 Task: Create a blank project AgileMission with privacy Public and default view as List and in the team Taskers . Create three sections in the project as To-Do, Doing and Done
Action: Mouse moved to (62, 222)
Screenshot: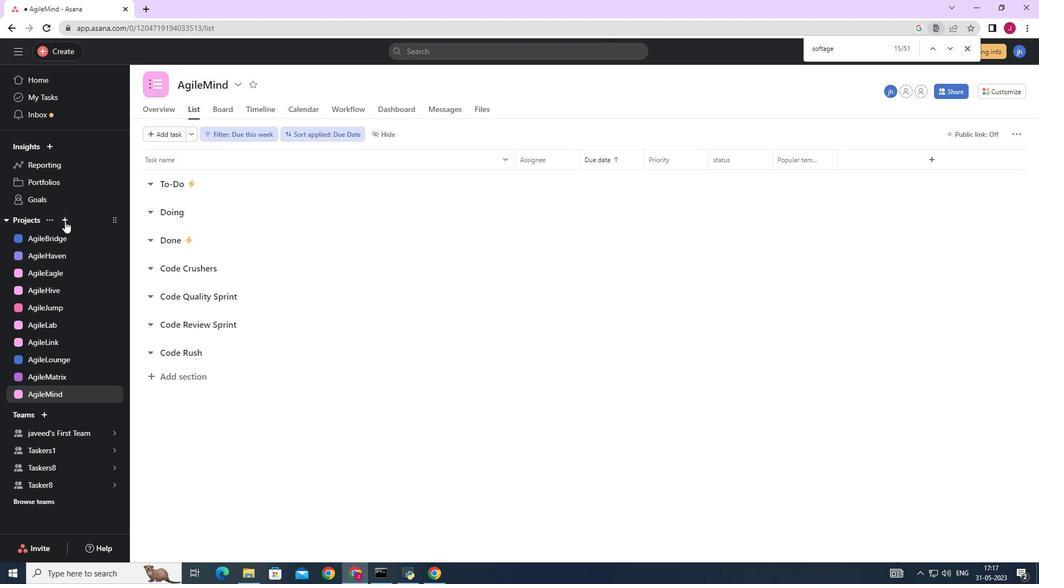 
Action: Mouse pressed left at (62, 222)
Screenshot: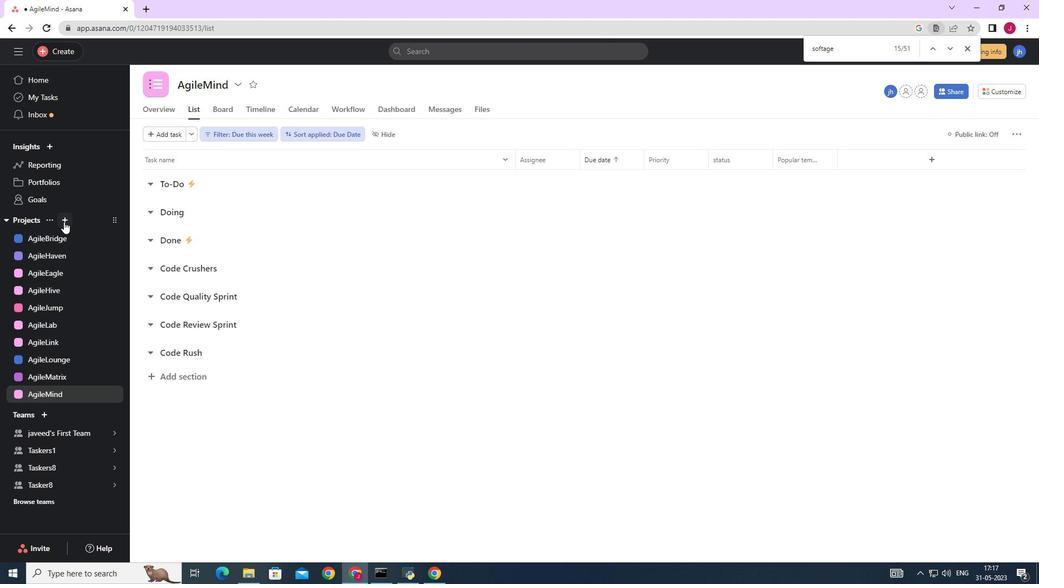 
Action: Mouse moved to (106, 240)
Screenshot: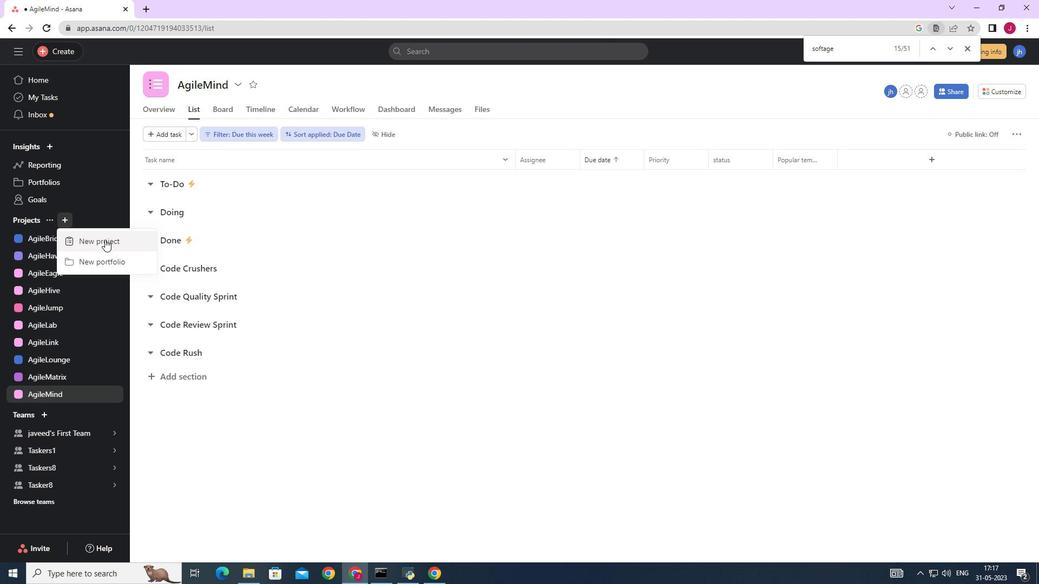 
Action: Mouse pressed left at (106, 240)
Screenshot: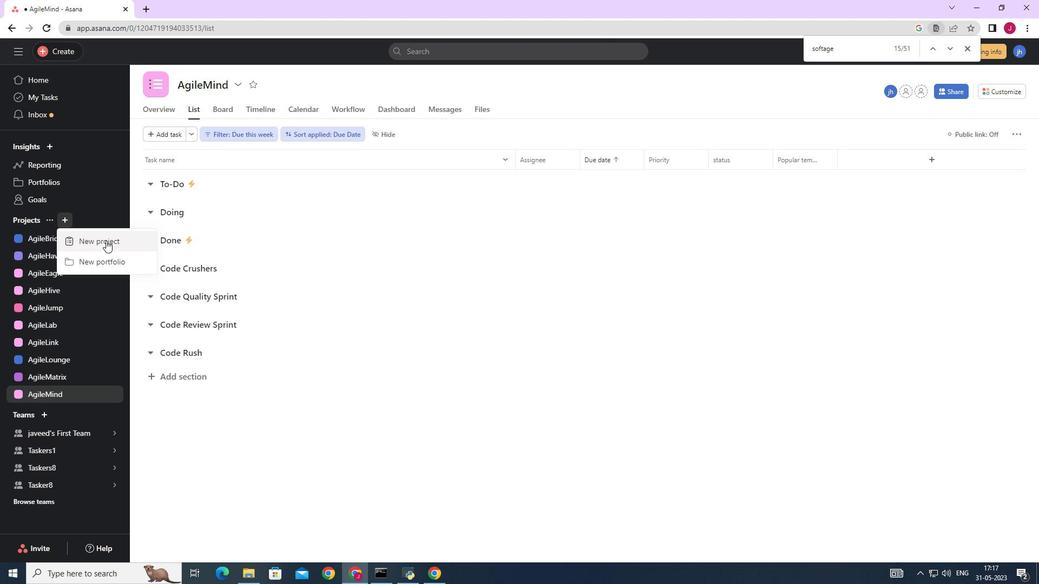 
Action: Mouse moved to (428, 232)
Screenshot: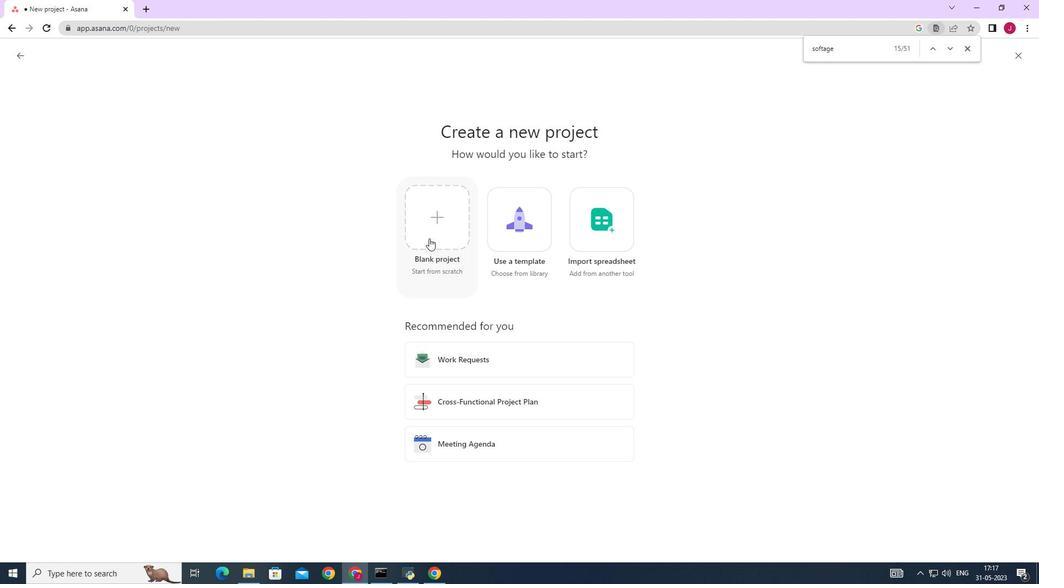 
Action: Mouse pressed left at (428, 232)
Screenshot: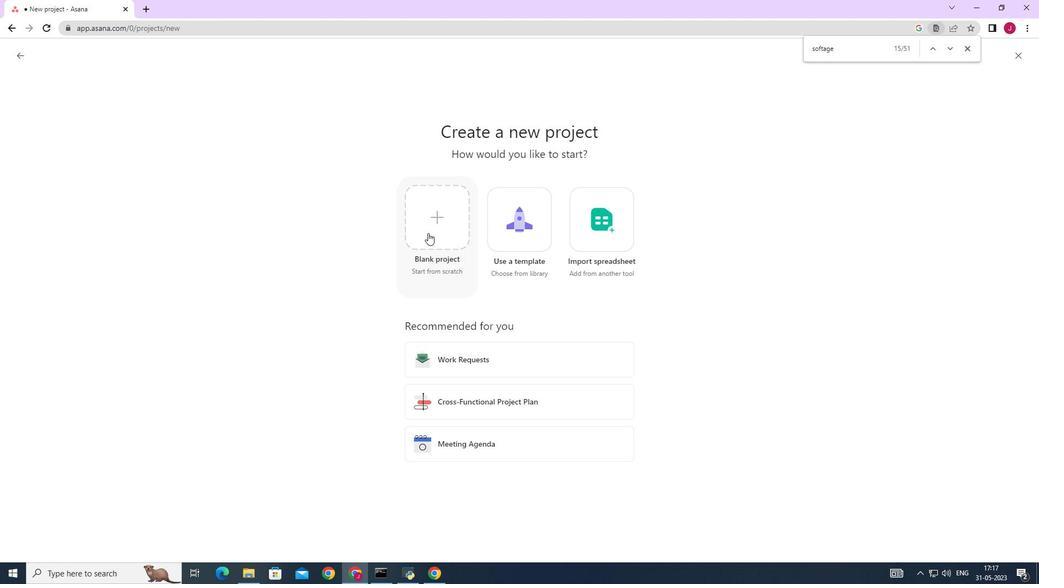 
Action: Mouse moved to (224, 129)
Screenshot: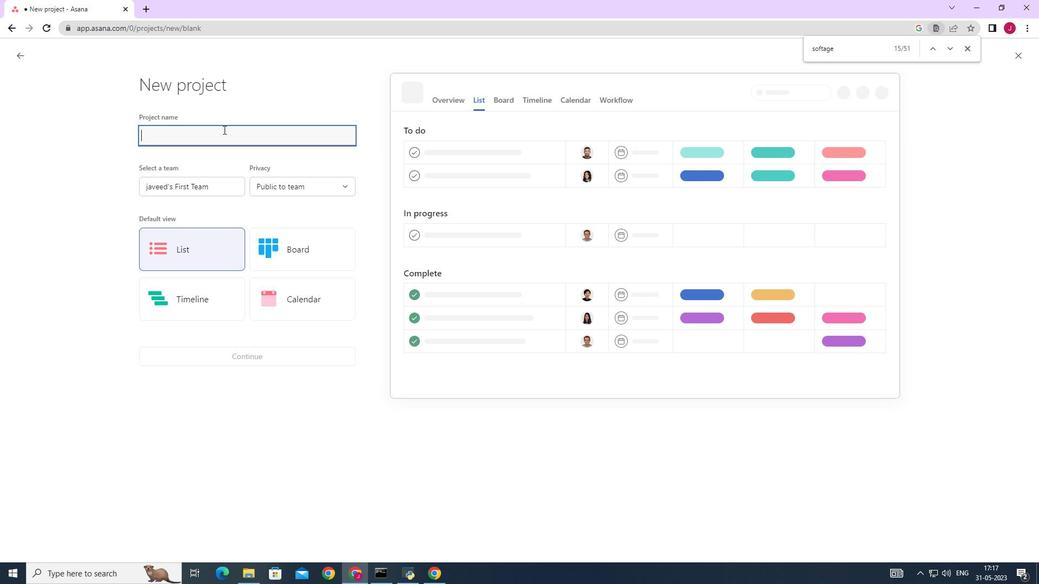
Action: Mouse pressed left at (224, 129)
Screenshot: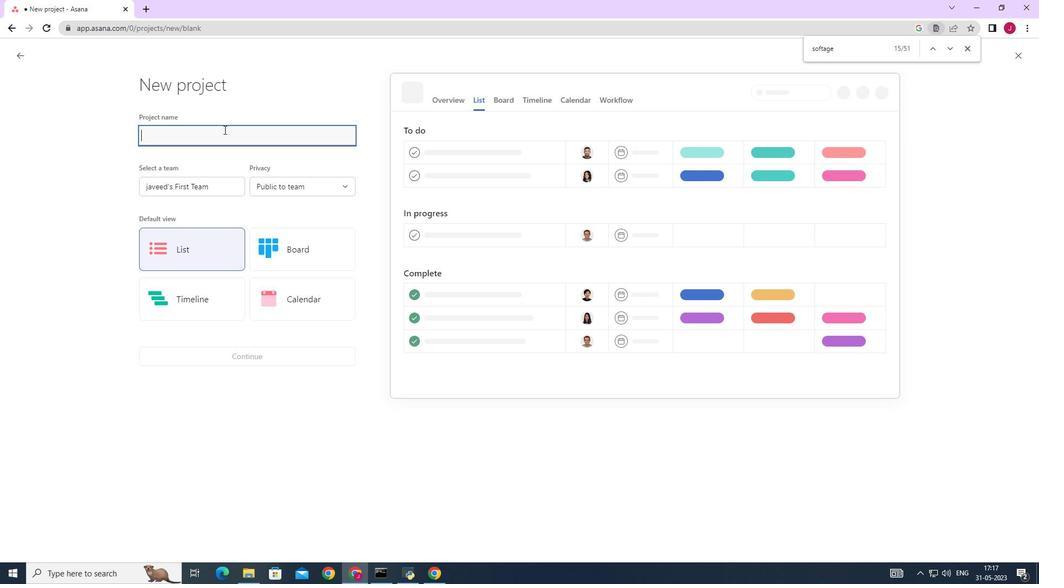 
Action: Mouse moved to (224, 129)
Screenshot: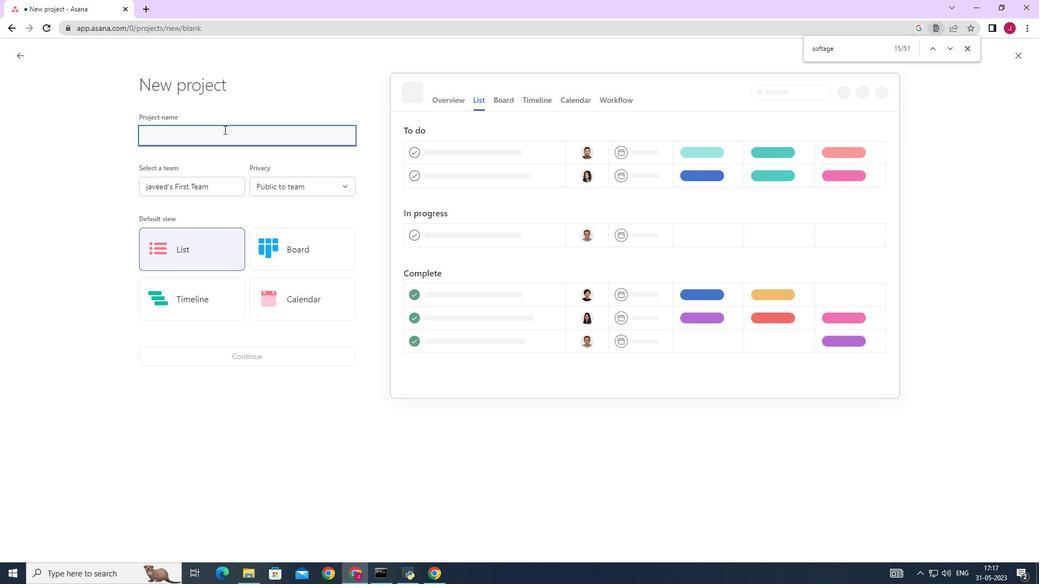 
Action: Key pressed <Key.caps_lock>A<Key.caps_lock>gile<Key.caps_lock>M<Key.caps_lock>ission
Screenshot: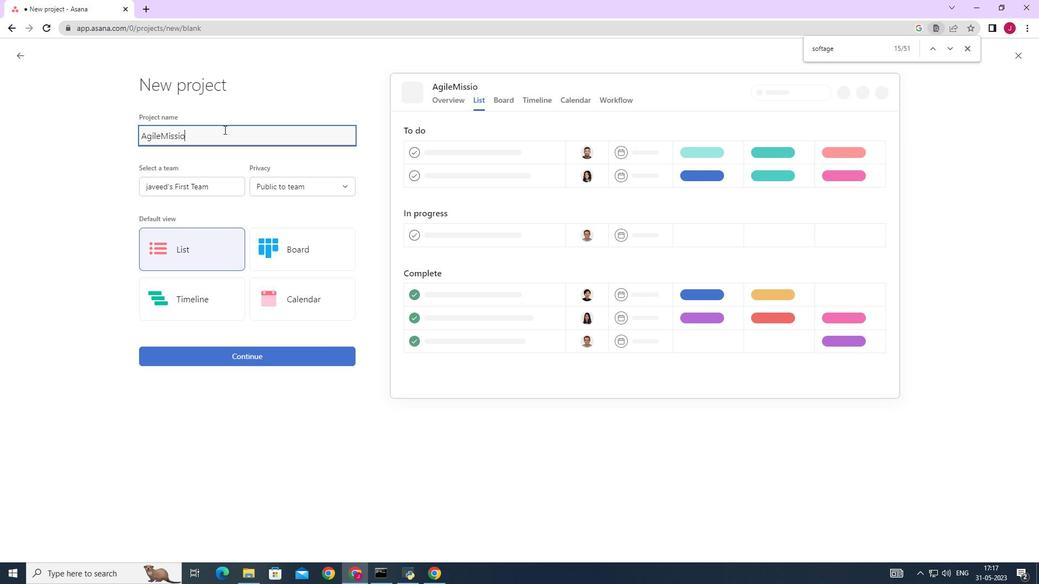 
Action: Mouse moved to (206, 185)
Screenshot: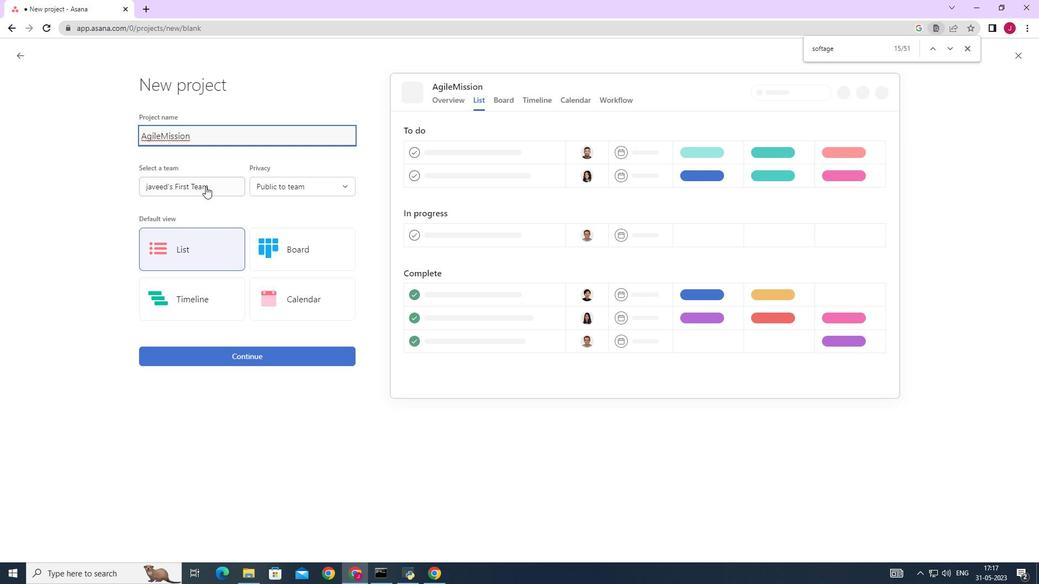 
Action: Mouse pressed left at (206, 185)
Screenshot: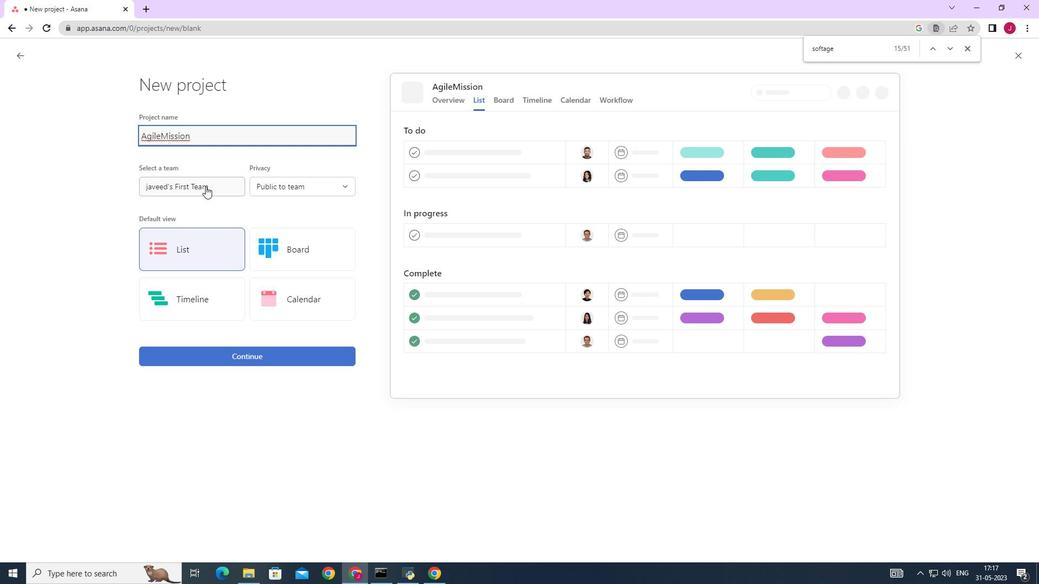 
Action: Mouse moved to (199, 228)
Screenshot: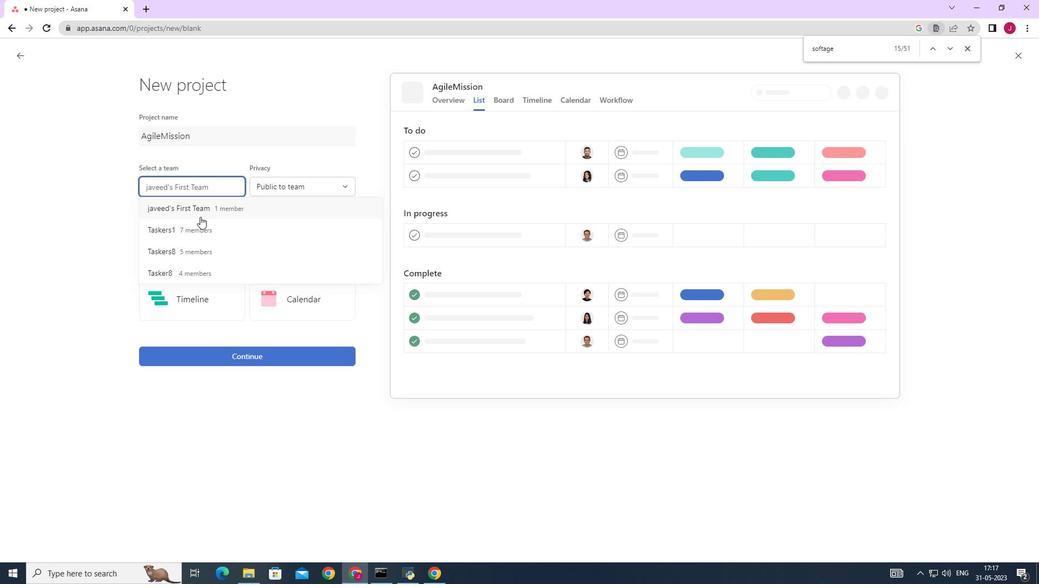
Action: Mouse pressed left at (199, 228)
Screenshot: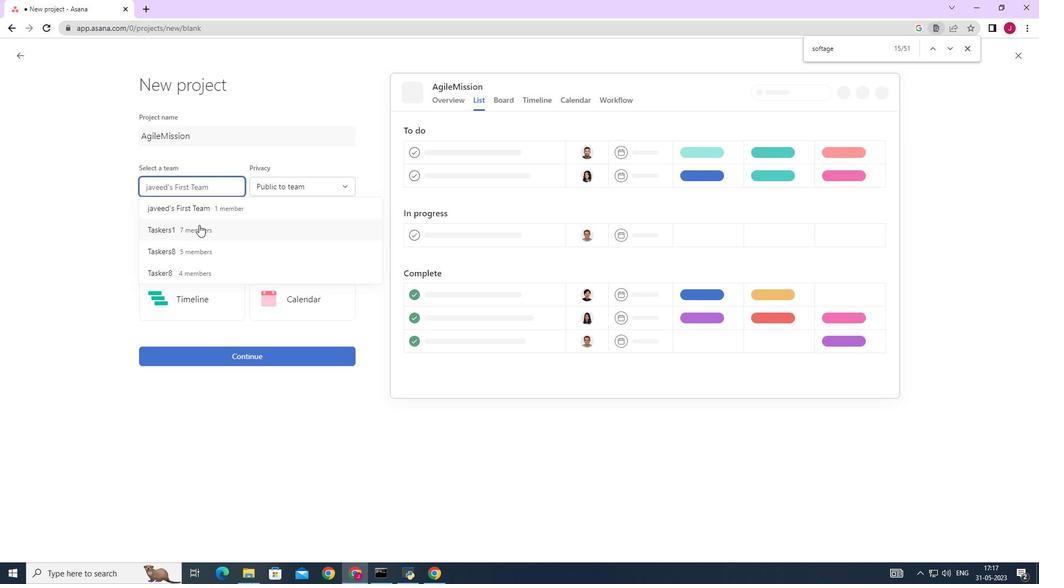 
Action: Mouse moved to (271, 186)
Screenshot: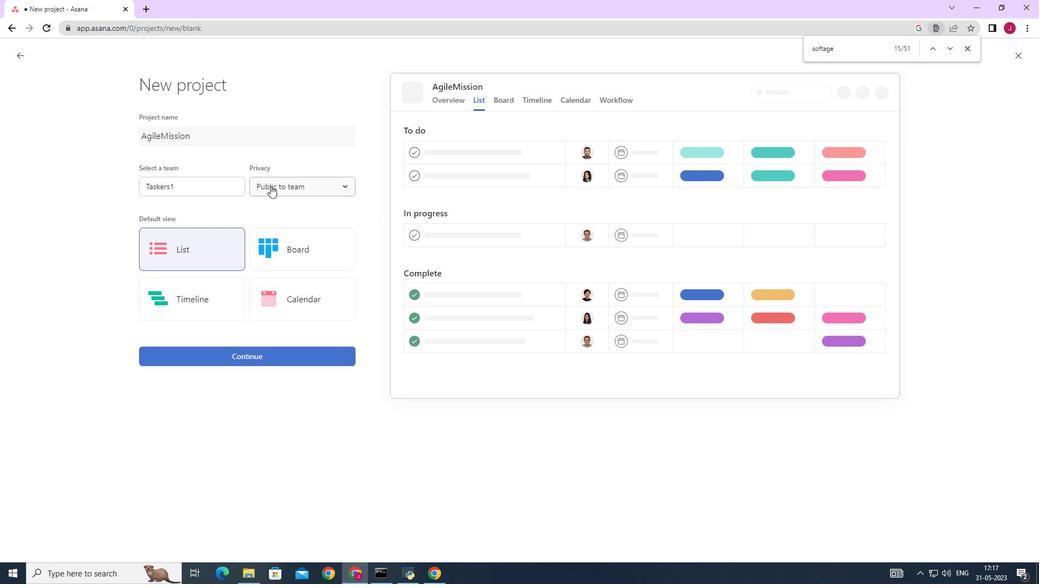 
Action: Mouse pressed left at (271, 186)
Screenshot: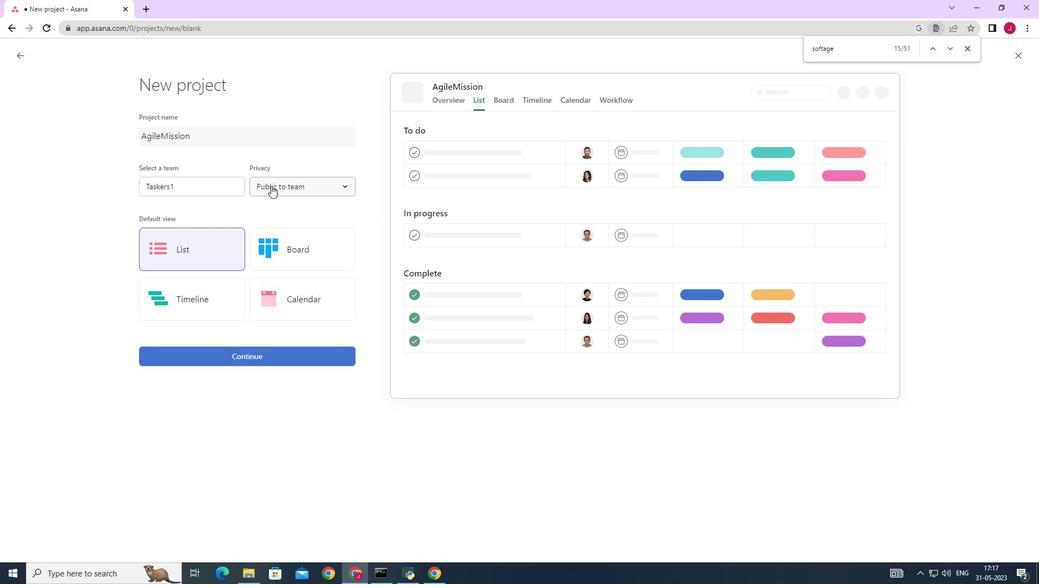 
Action: Mouse moved to (298, 209)
Screenshot: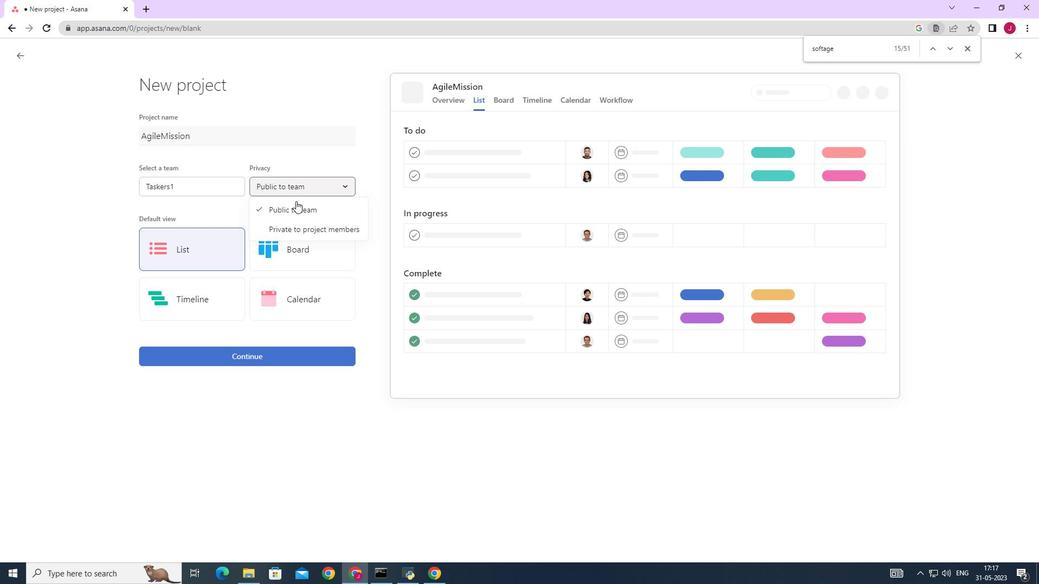 
Action: Mouse pressed left at (298, 209)
Screenshot: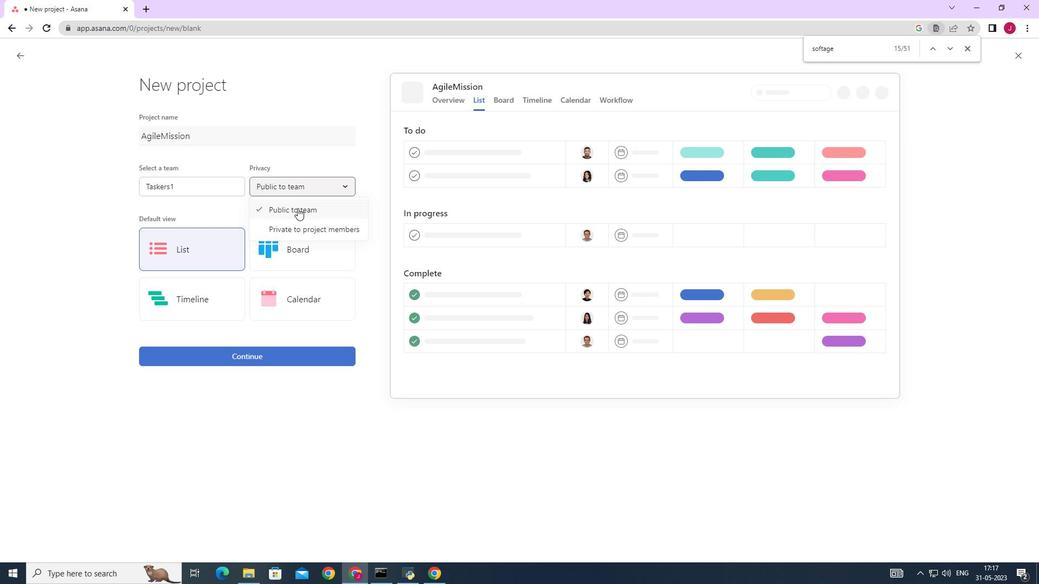 
Action: Mouse moved to (209, 248)
Screenshot: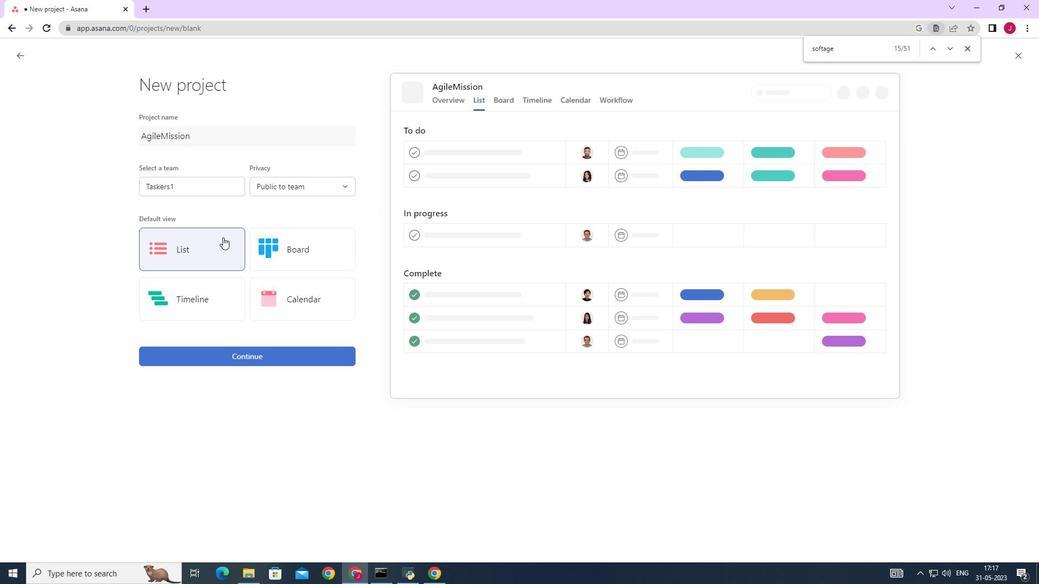 
Action: Mouse pressed left at (209, 248)
Screenshot: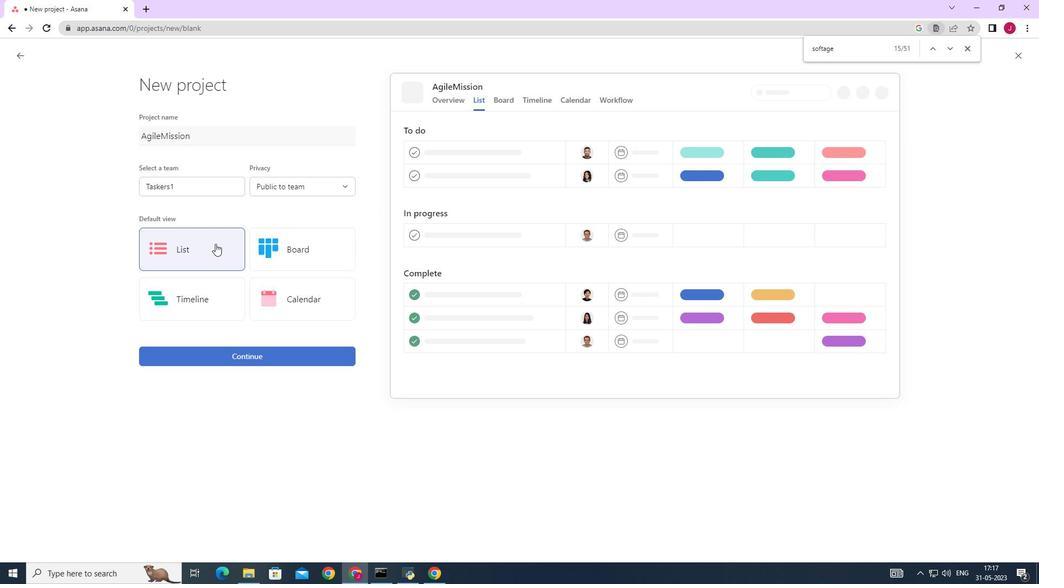 
Action: Mouse moved to (253, 355)
Screenshot: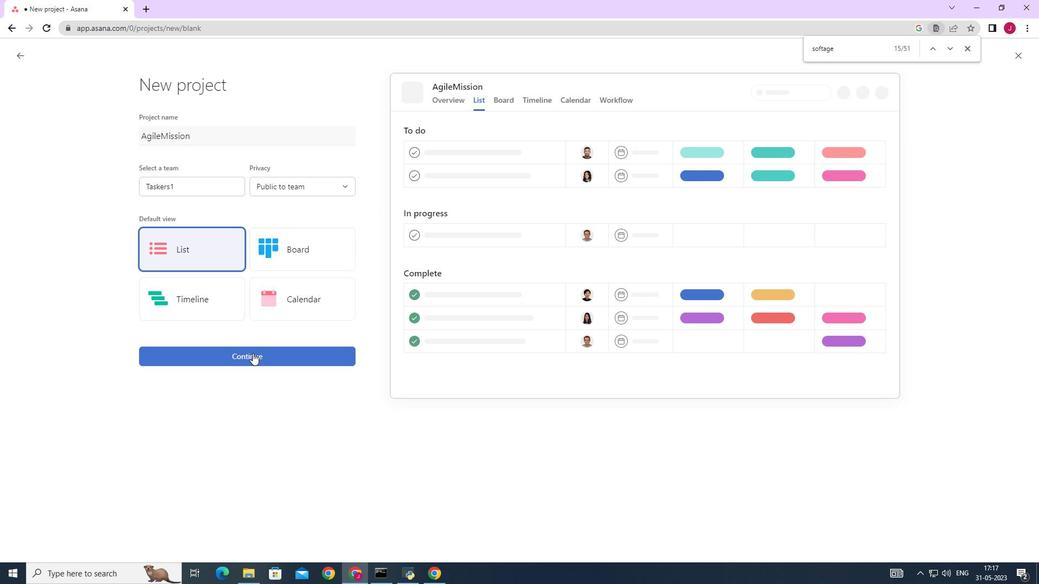 
Action: Mouse pressed left at (253, 355)
Screenshot: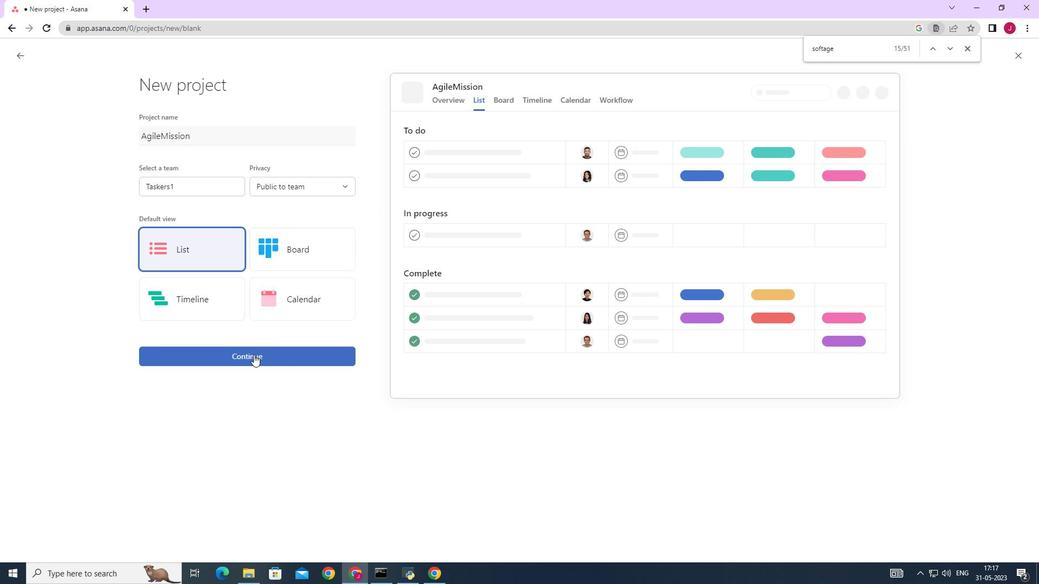 
Action: Mouse moved to (262, 291)
Screenshot: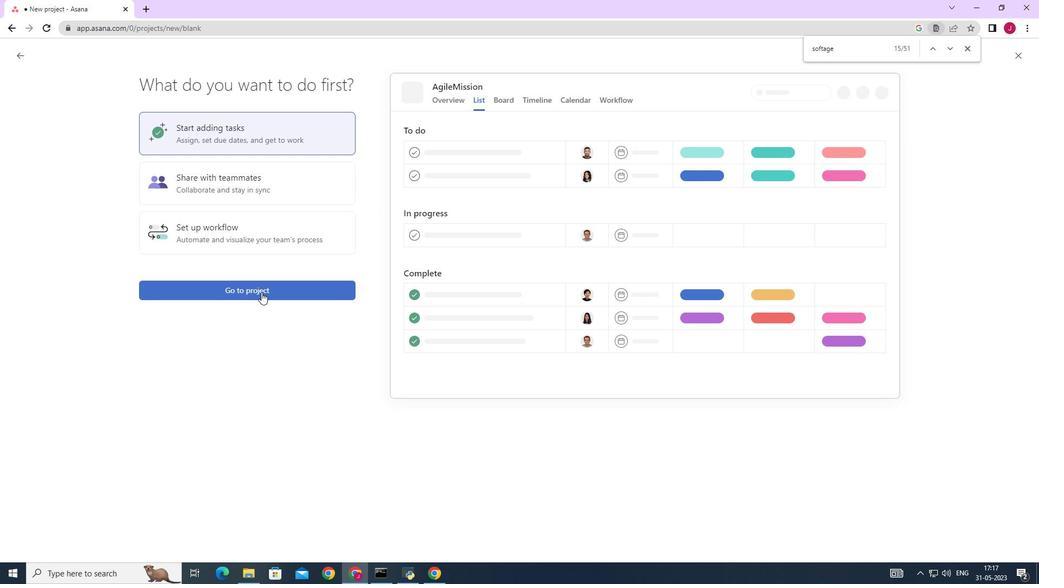 
Action: Mouse pressed left at (262, 291)
Screenshot: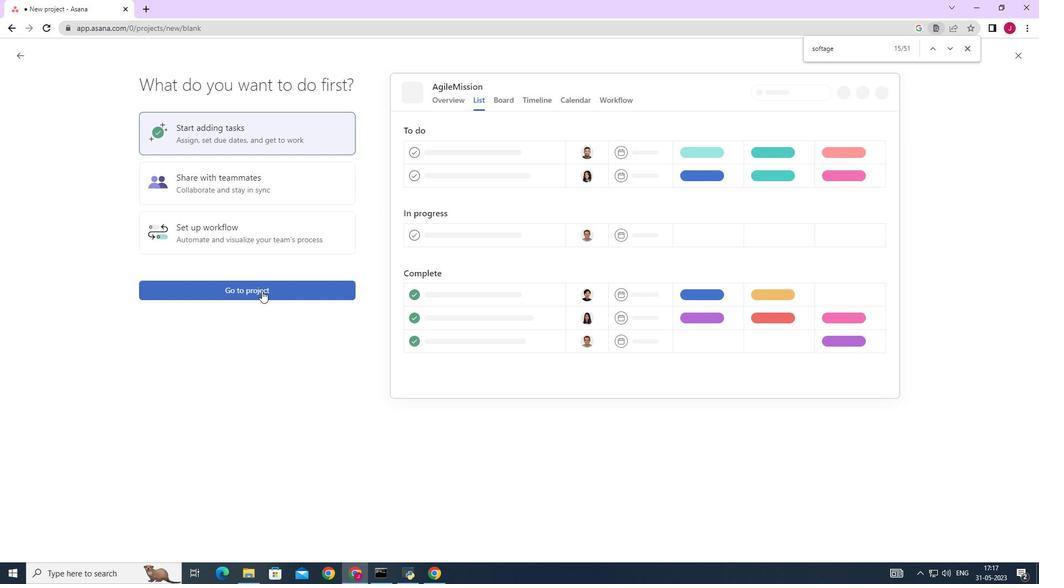 
Action: Mouse moved to (185, 236)
Screenshot: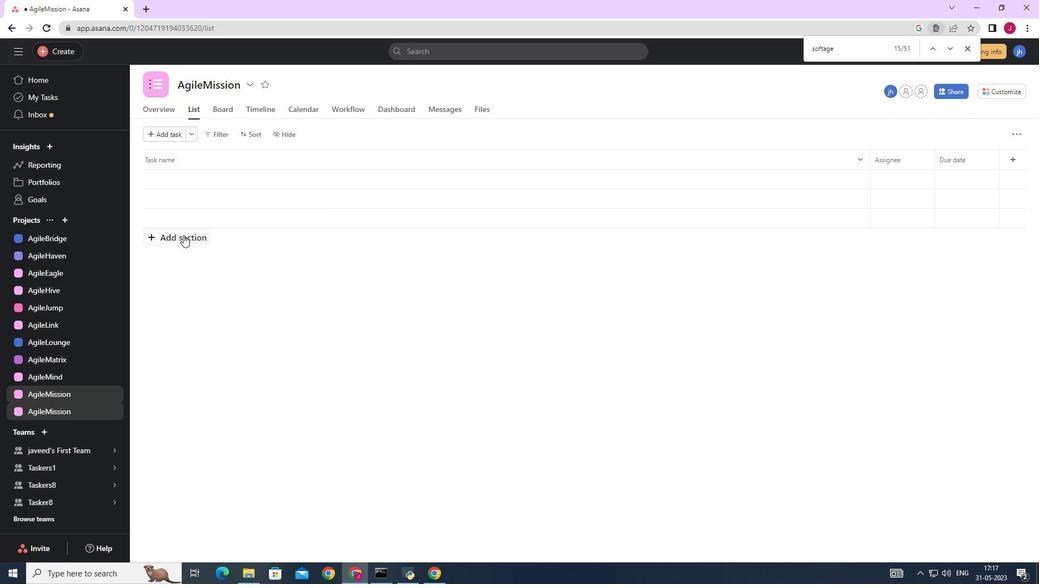 
Action: Mouse pressed left at (185, 236)
Screenshot: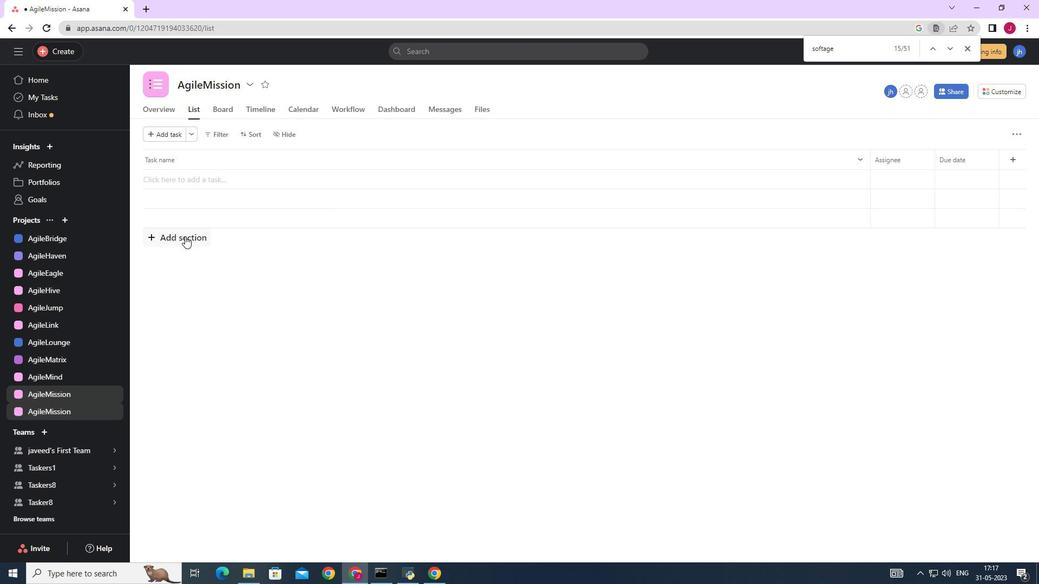 
Action: Mouse moved to (185, 237)
Screenshot: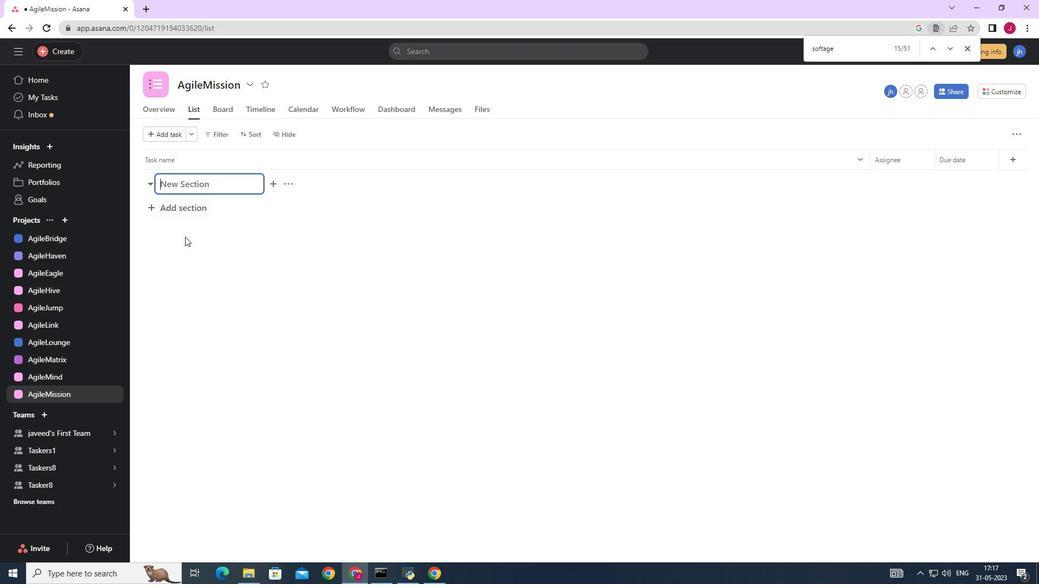 
Action: Key pressed <Key.caps_lock>T<Key.caps_lock>o-<Key.caps_lock>D<Key.caps_lock>o<Key.enter>
Screenshot: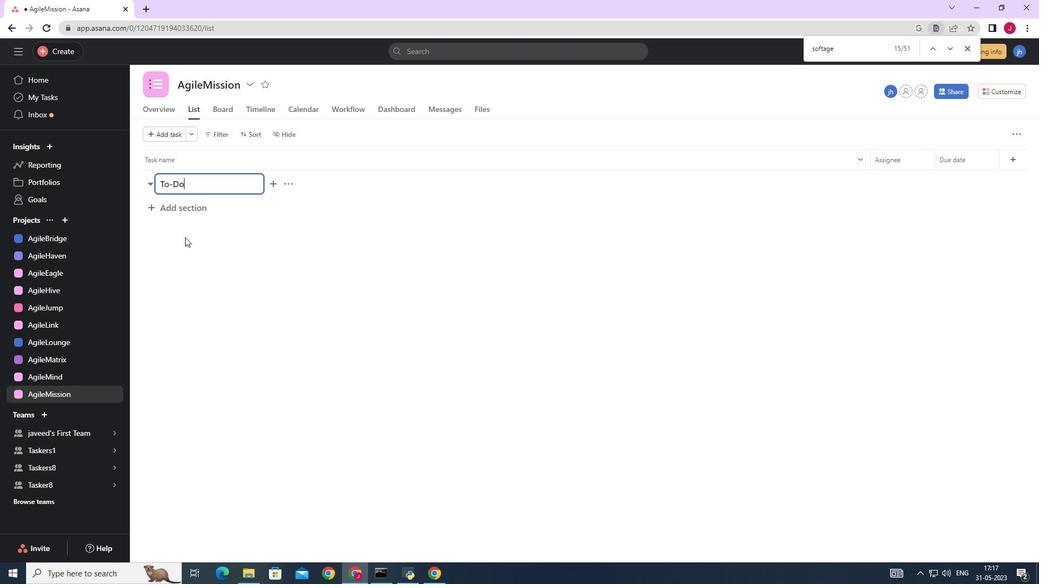 
Action: Mouse moved to (188, 232)
Screenshot: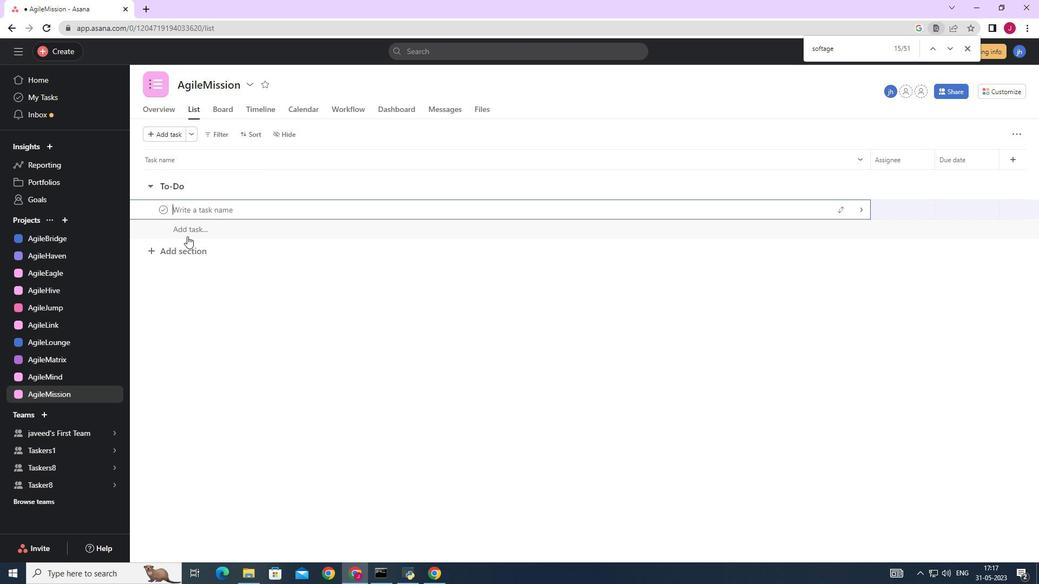 
Action: Mouse pressed left at (188, 232)
Screenshot: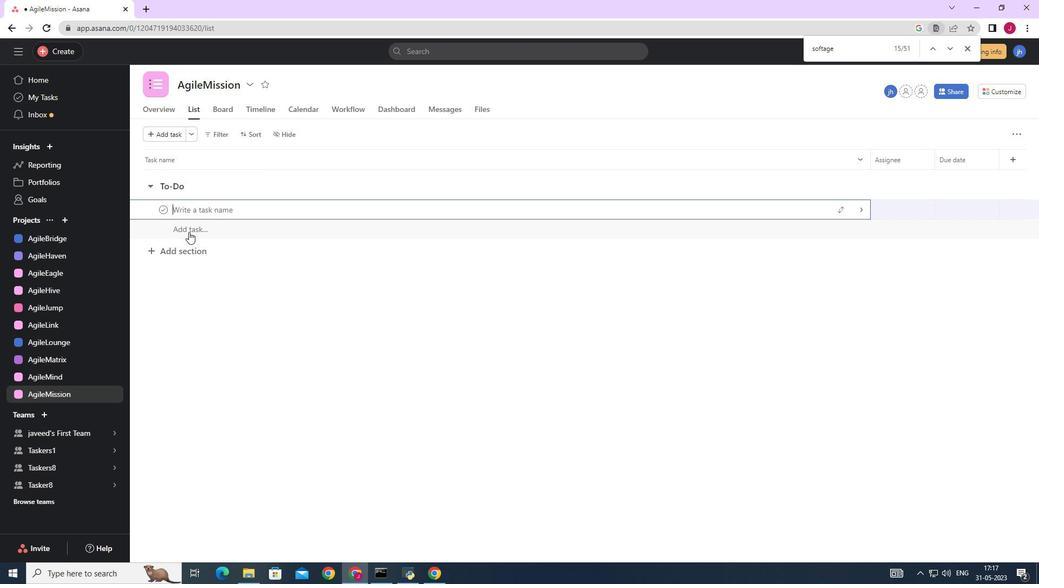 
Action: Mouse moved to (188, 210)
Screenshot: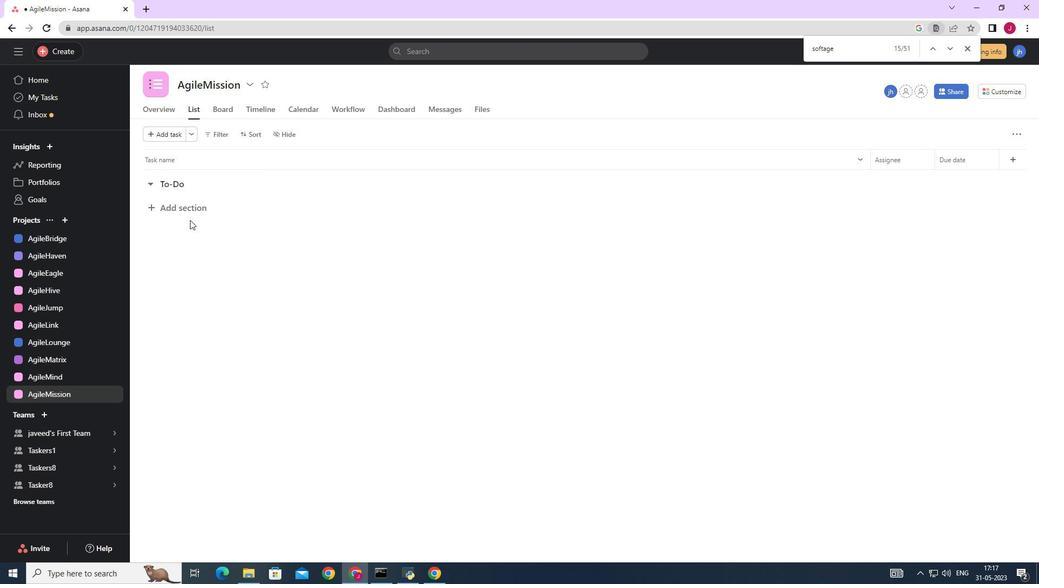 
Action: Mouse pressed left at (188, 210)
Screenshot: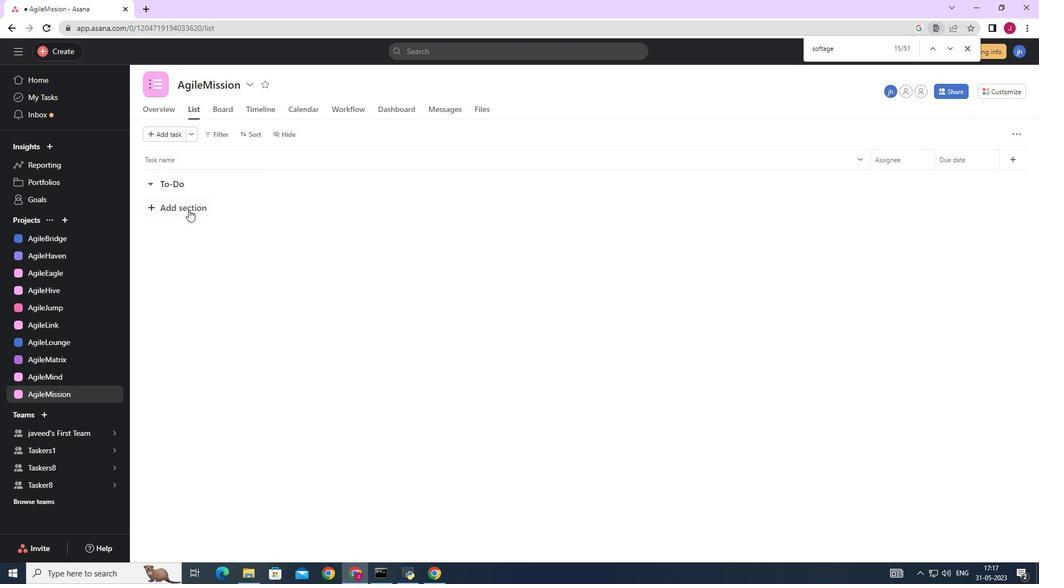
Action: Mouse moved to (188, 209)
Screenshot: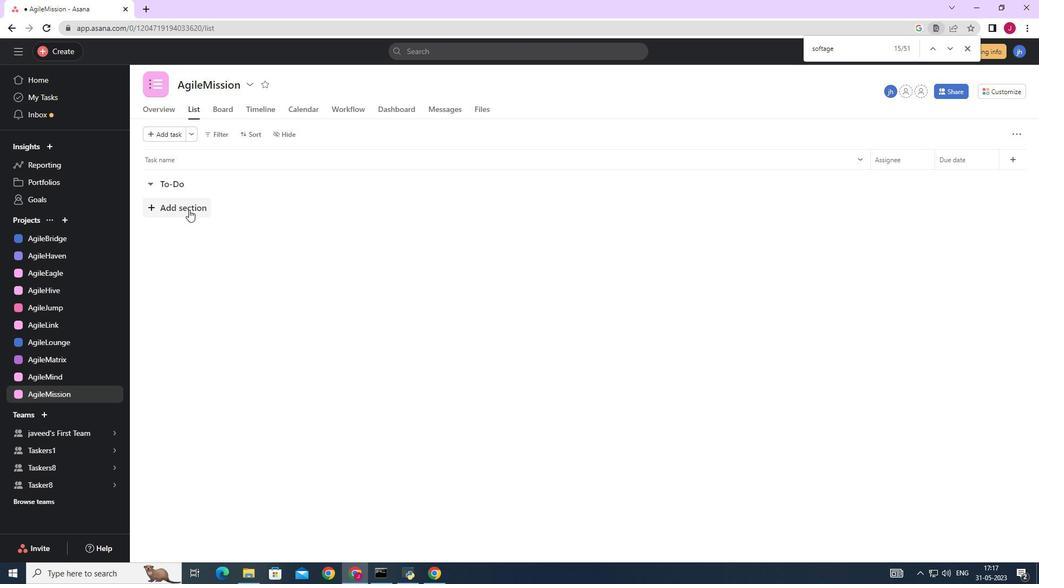 
Action: Key pressed <Key.caps_lock>D<Key.caps_lock>oing
Screenshot: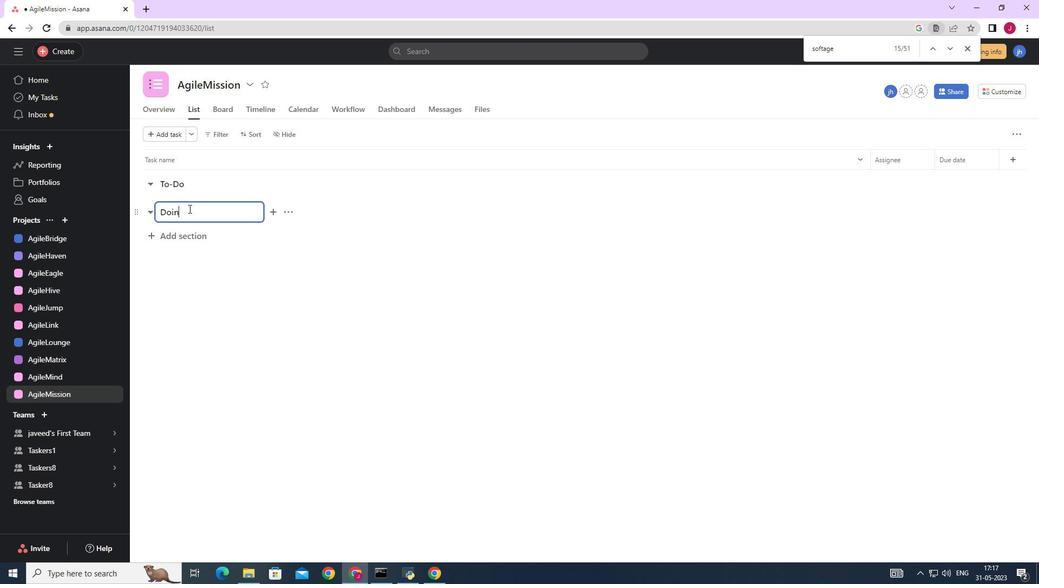 
Action: Mouse moved to (187, 237)
Screenshot: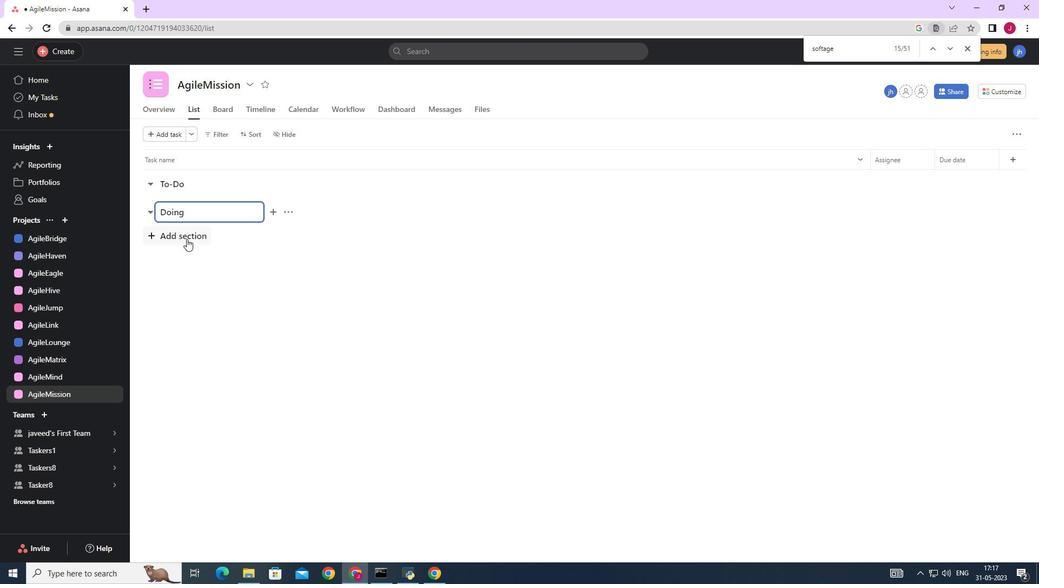 
Action: Mouse pressed left at (187, 237)
Screenshot: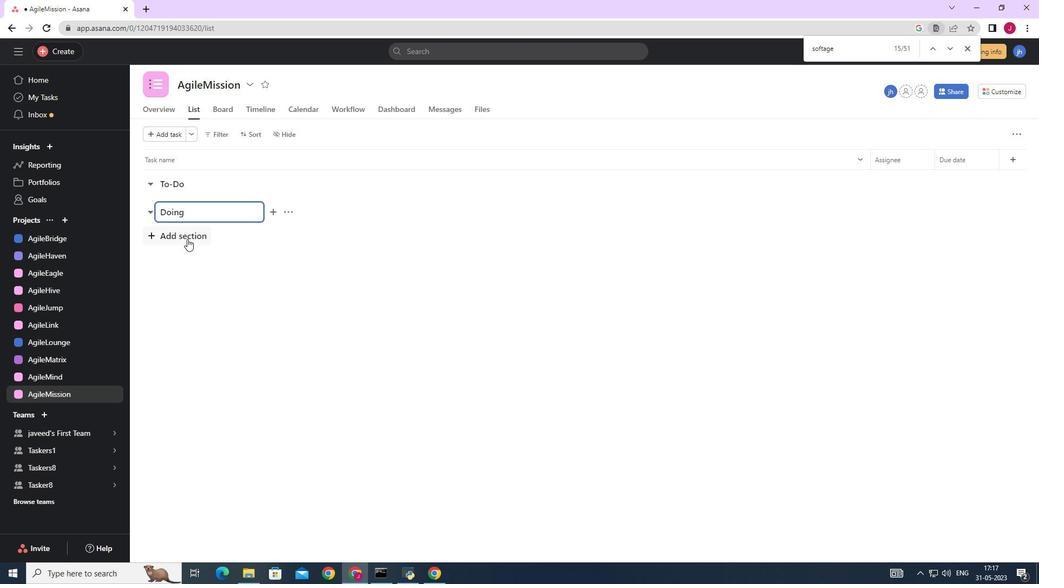 
Action: Mouse moved to (187, 236)
Screenshot: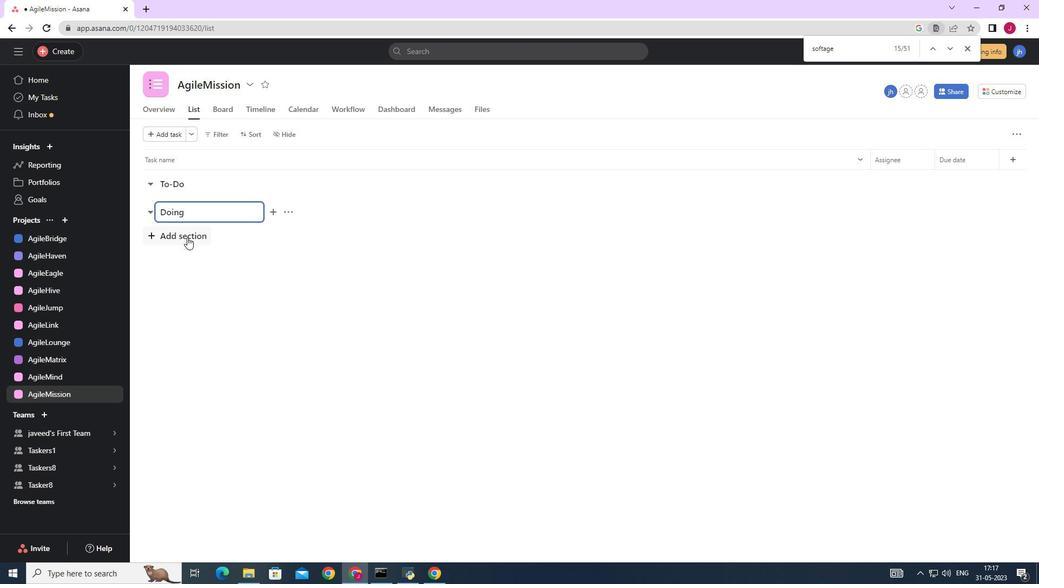 
Action: Key pressed <Key.caps_lock>D<Key.caps_lock>one
Screenshot: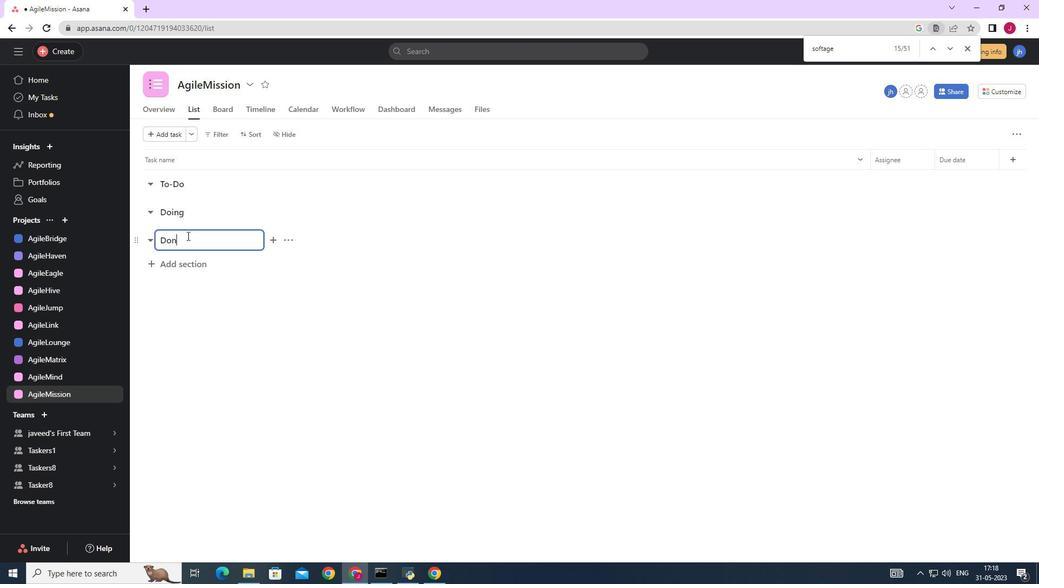 
Action: Mouse moved to (201, 264)
Screenshot: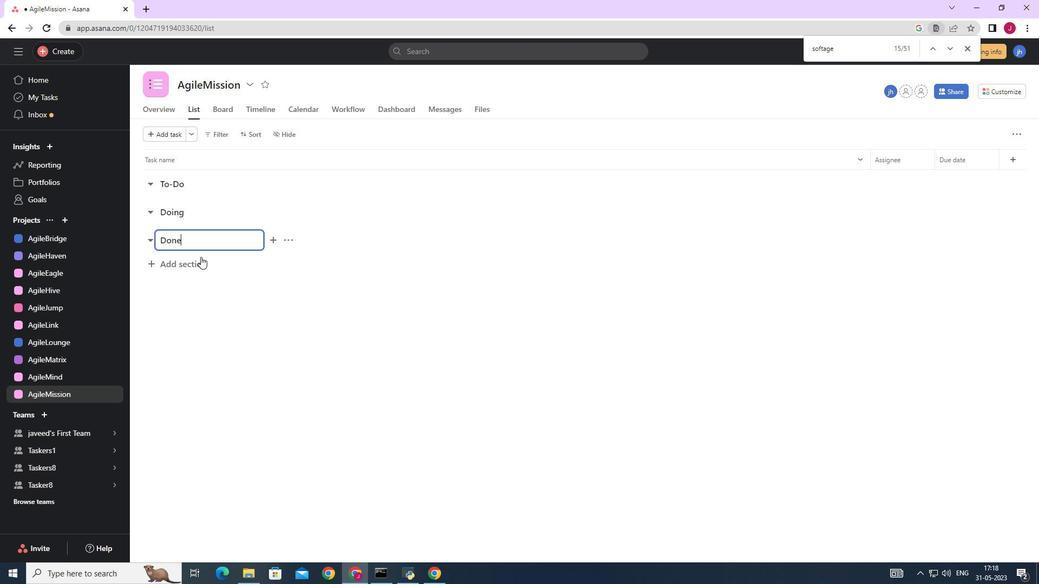
Action: Mouse pressed left at (201, 264)
Screenshot: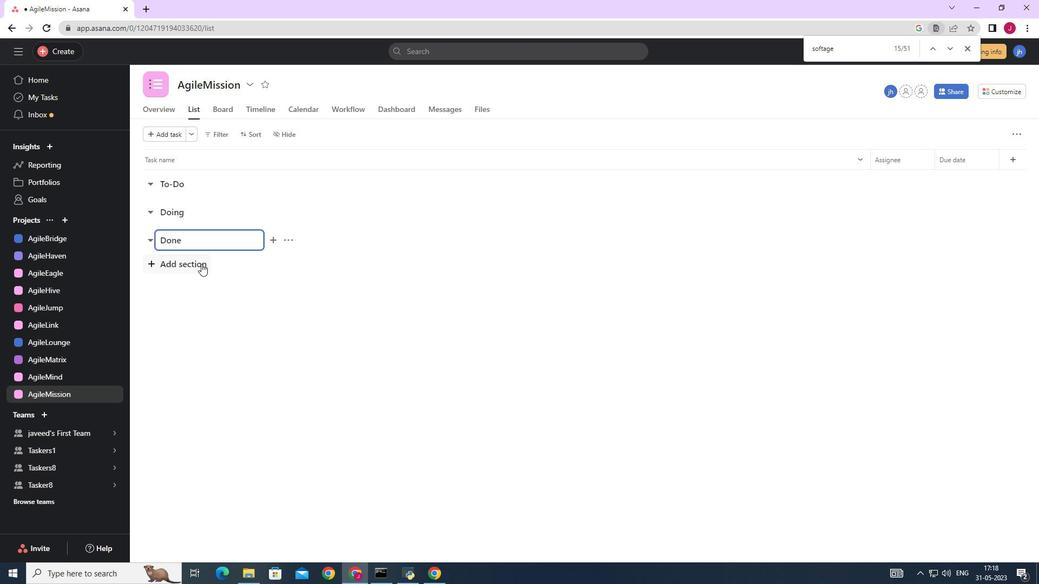 
